 Task: Add Aura Bora Peppermint Watermelon, Herbal Sparkling Water to the cart.
Action: Mouse pressed left at (22, 110)
Screenshot: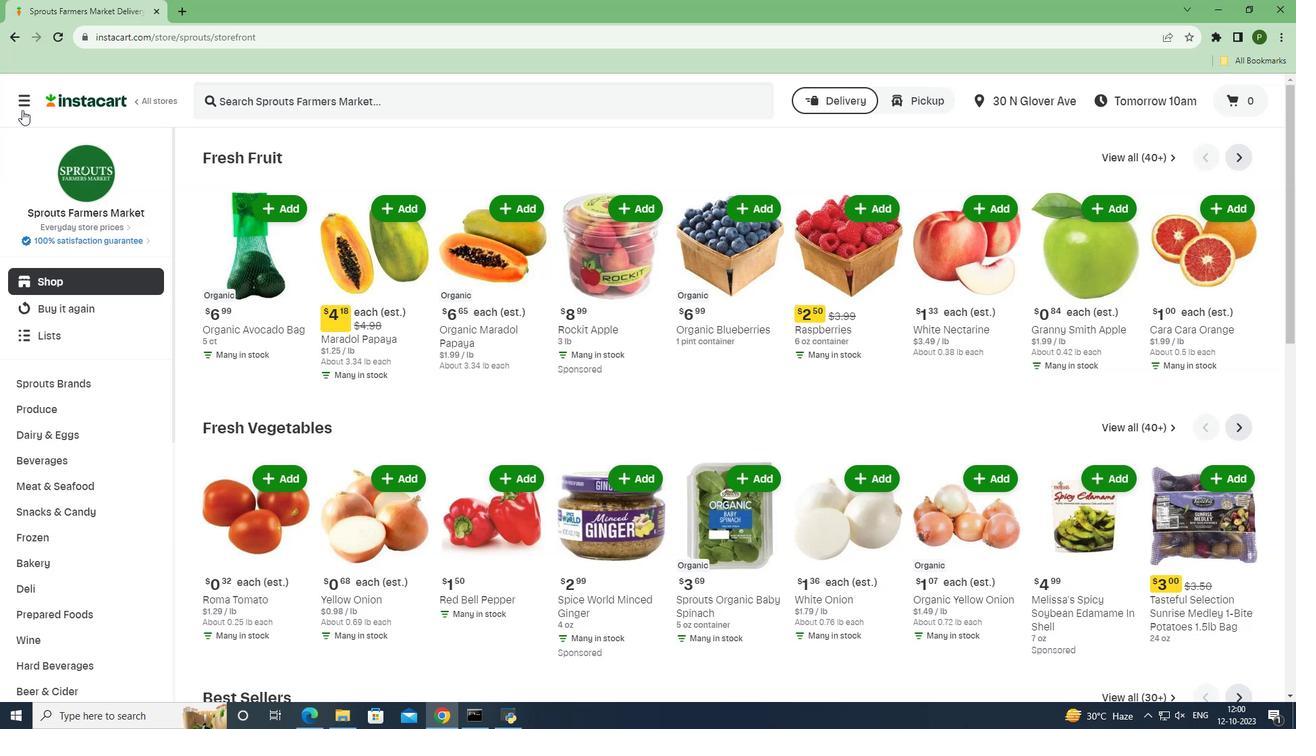 
Action: Mouse moved to (64, 360)
Screenshot: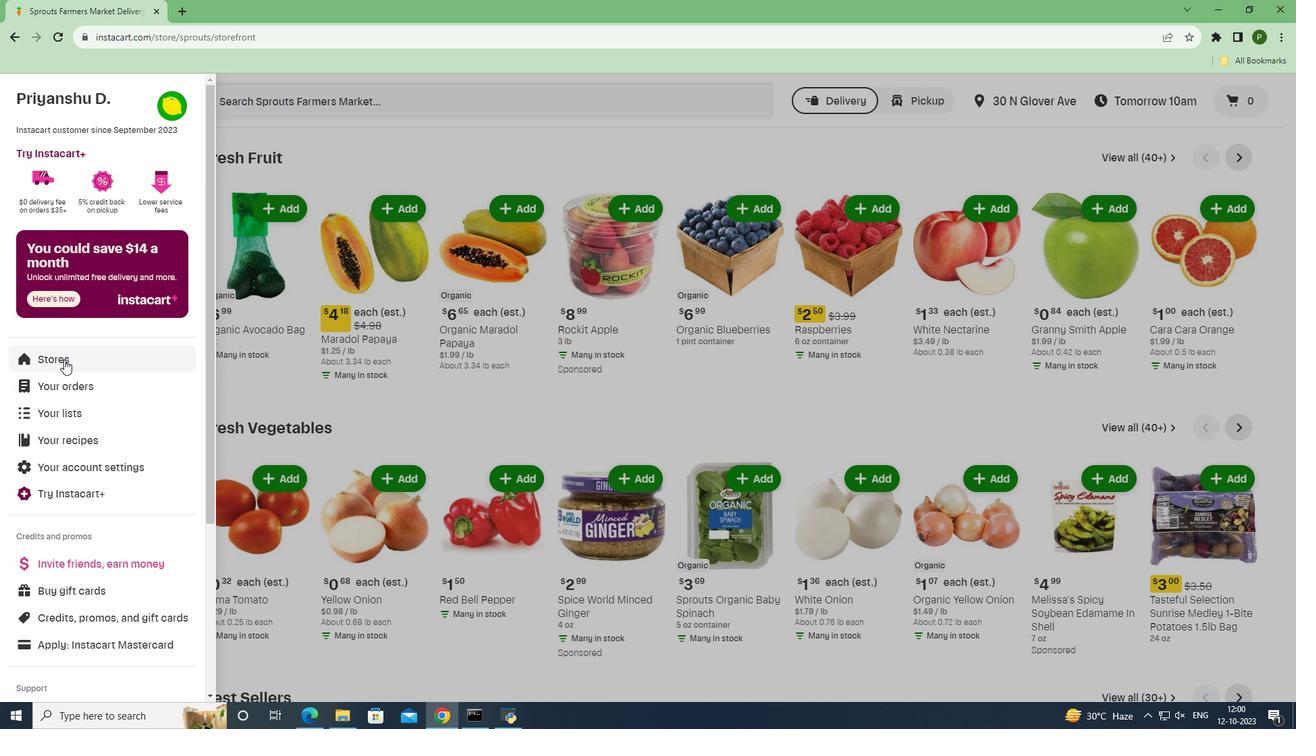 
Action: Mouse pressed left at (64, 360)
Screenshot: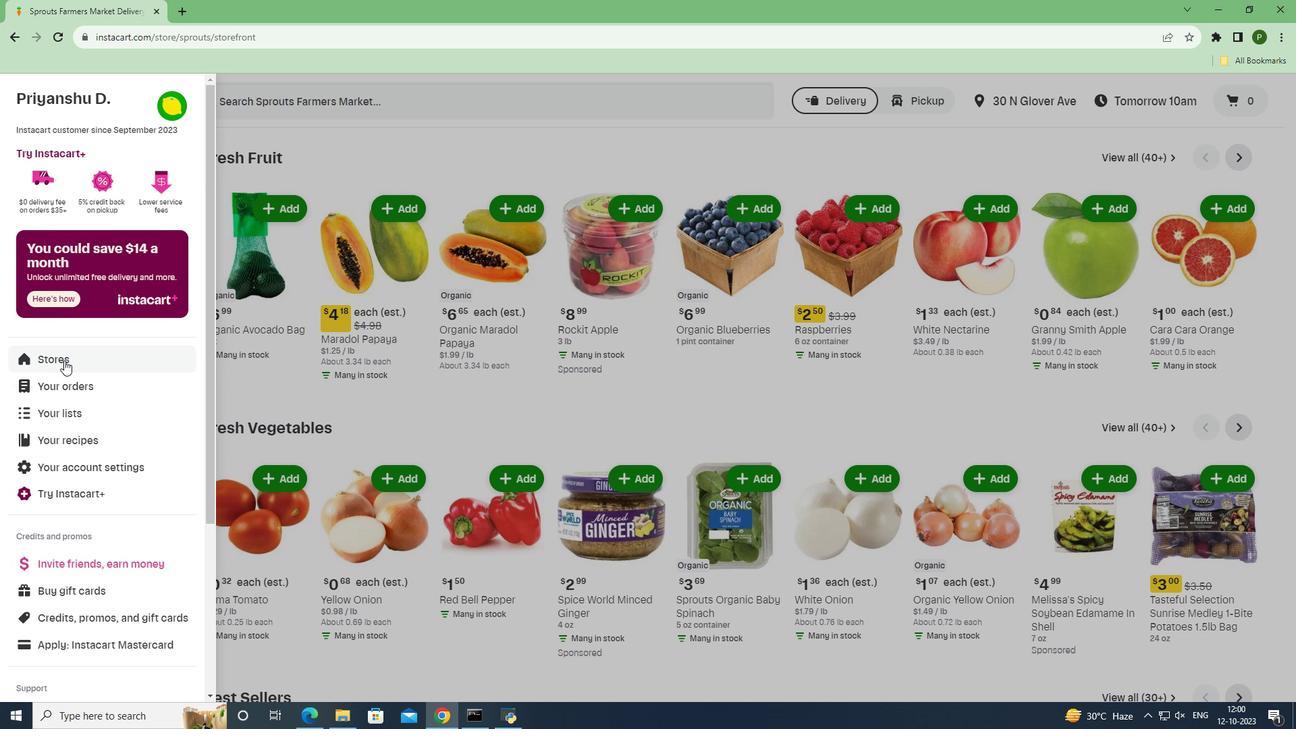 
Action: Mouse moved to (321, 157)
Screenshot: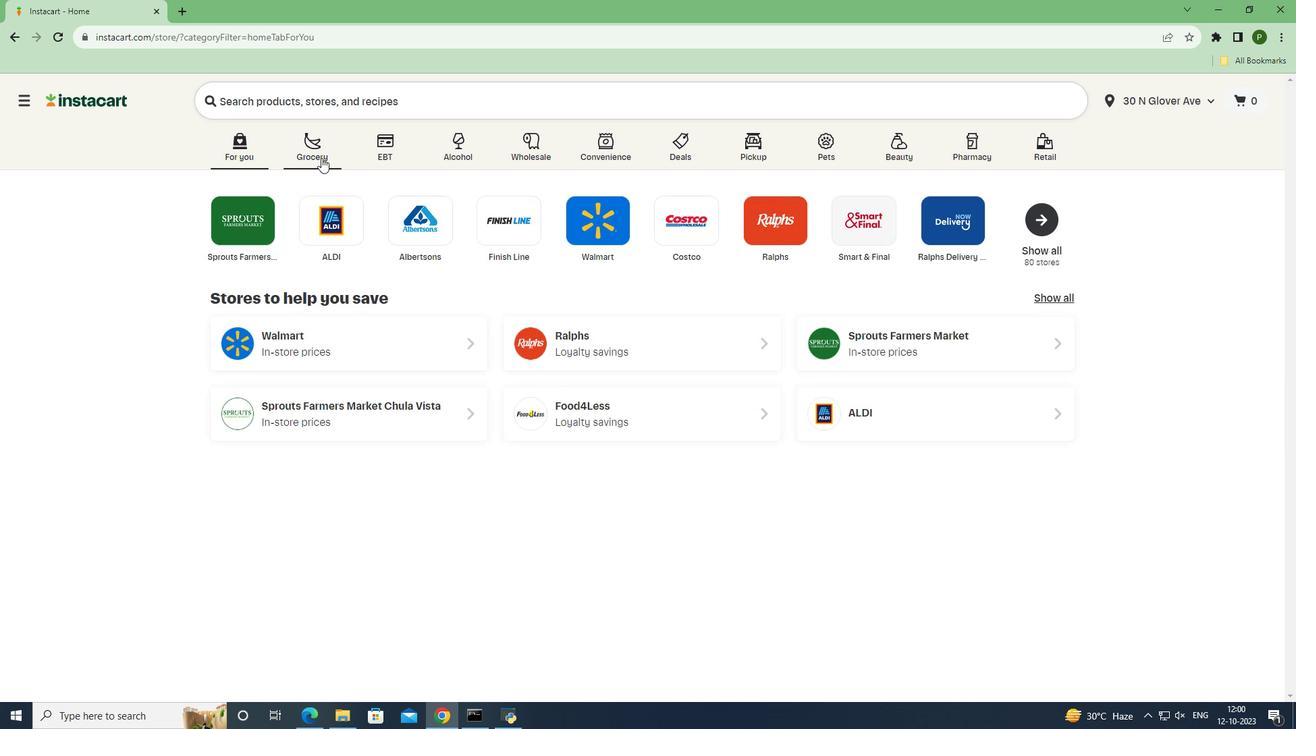 
Action: Mouse pressed left at (321, 157)
Screenshot: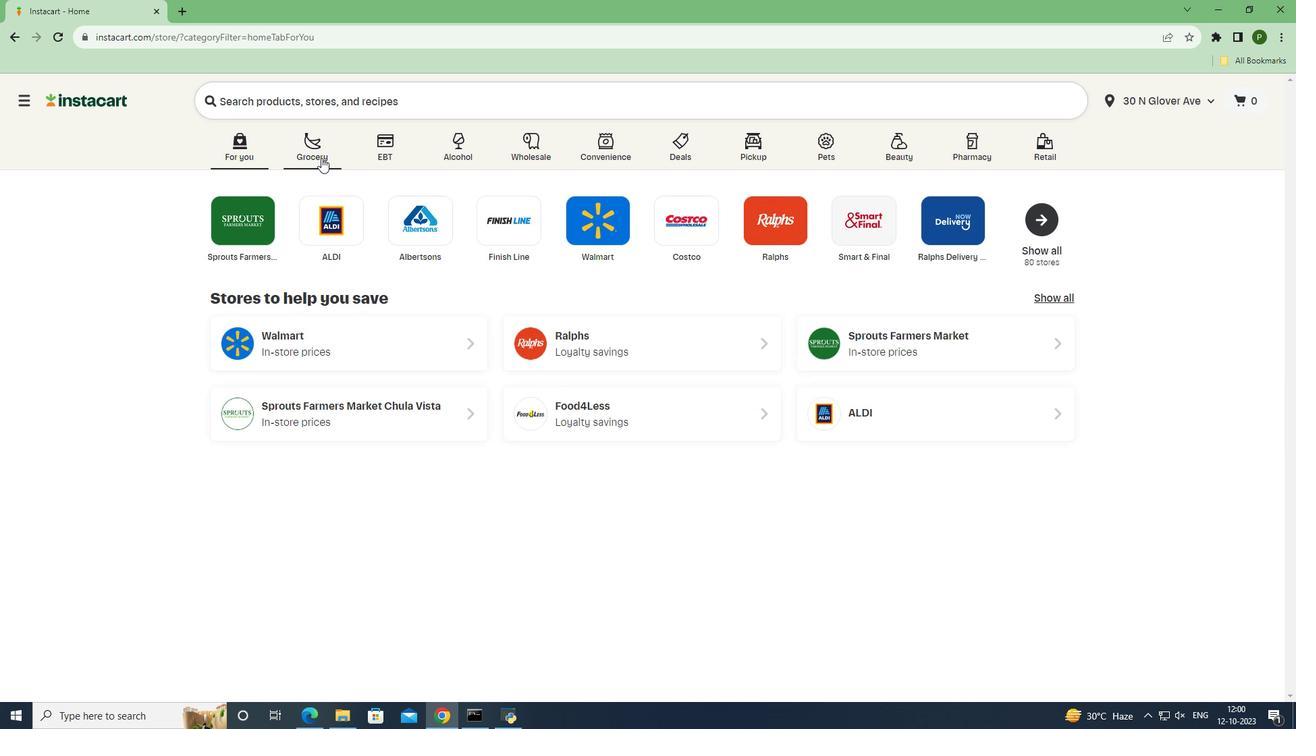 
Action: Mouse moved to (548, 309)
Screenshot: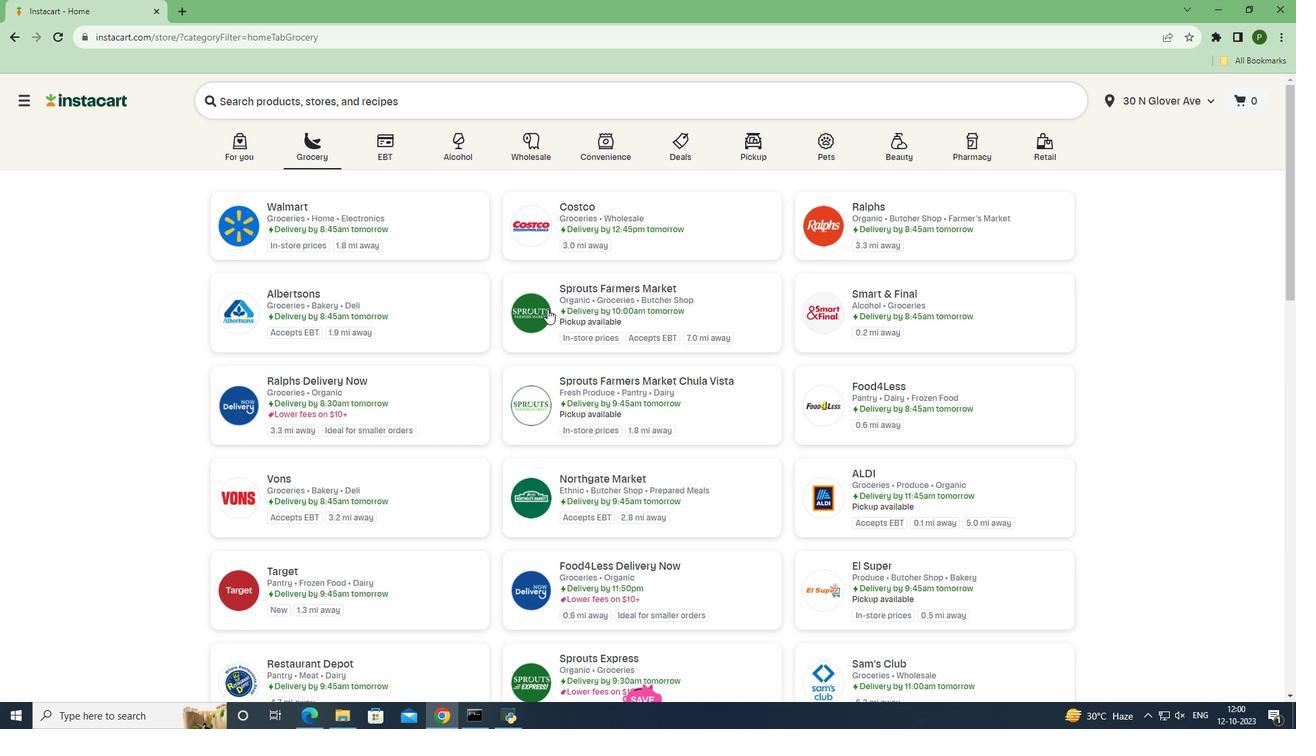 
Action: Mouse pressed left at (548, 309)
Screenshot: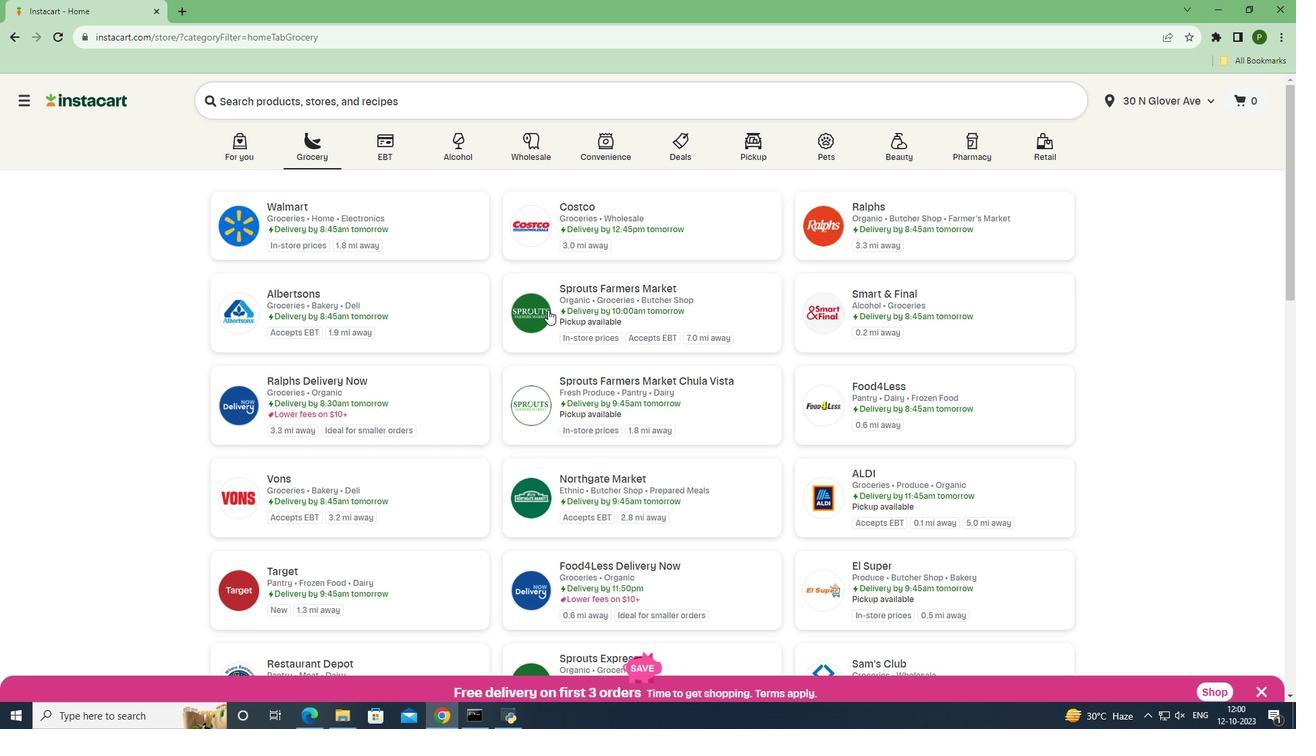 
Action: Mouse moved to (104, 460)
Screenshot: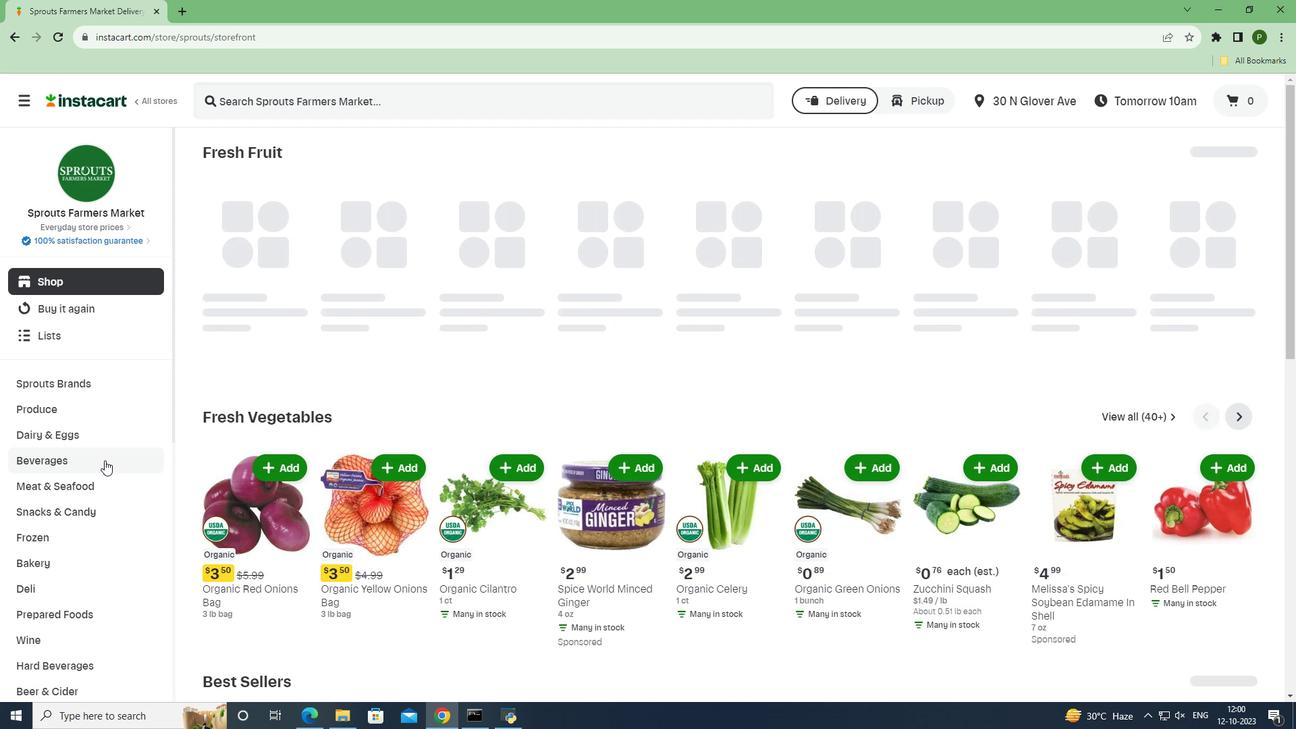 
Action: Mouse pressed left at (104, 460)
Screenshot: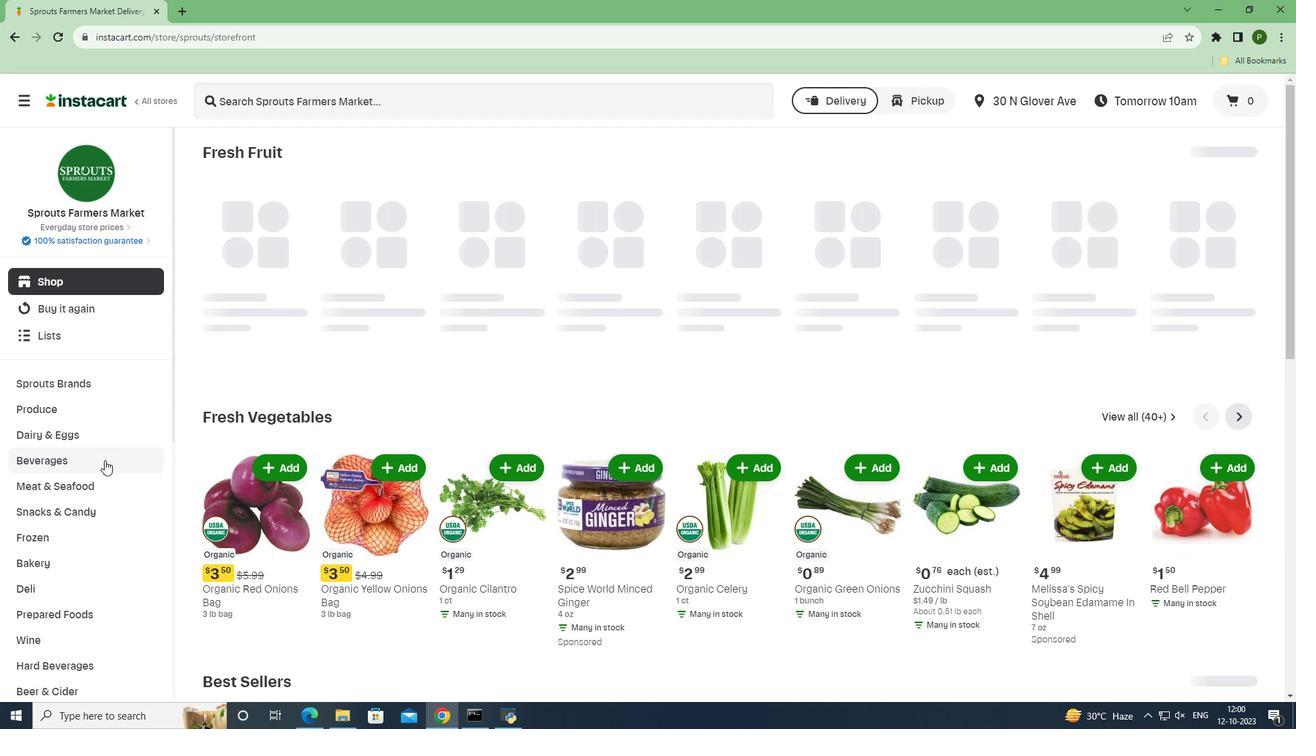 
Action: Mouse moved to (602, 191)
Screenshot: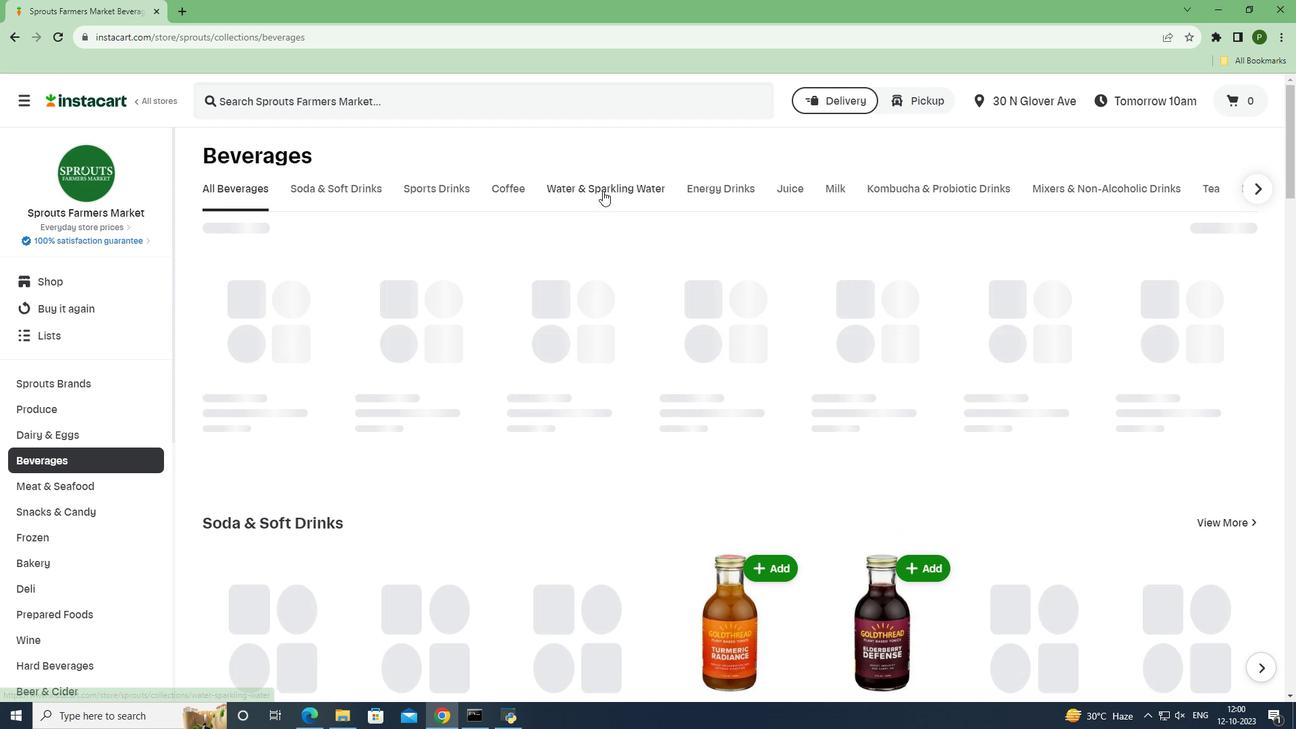 
Action: Mouse pressed left at (602, 191)
Screenshot: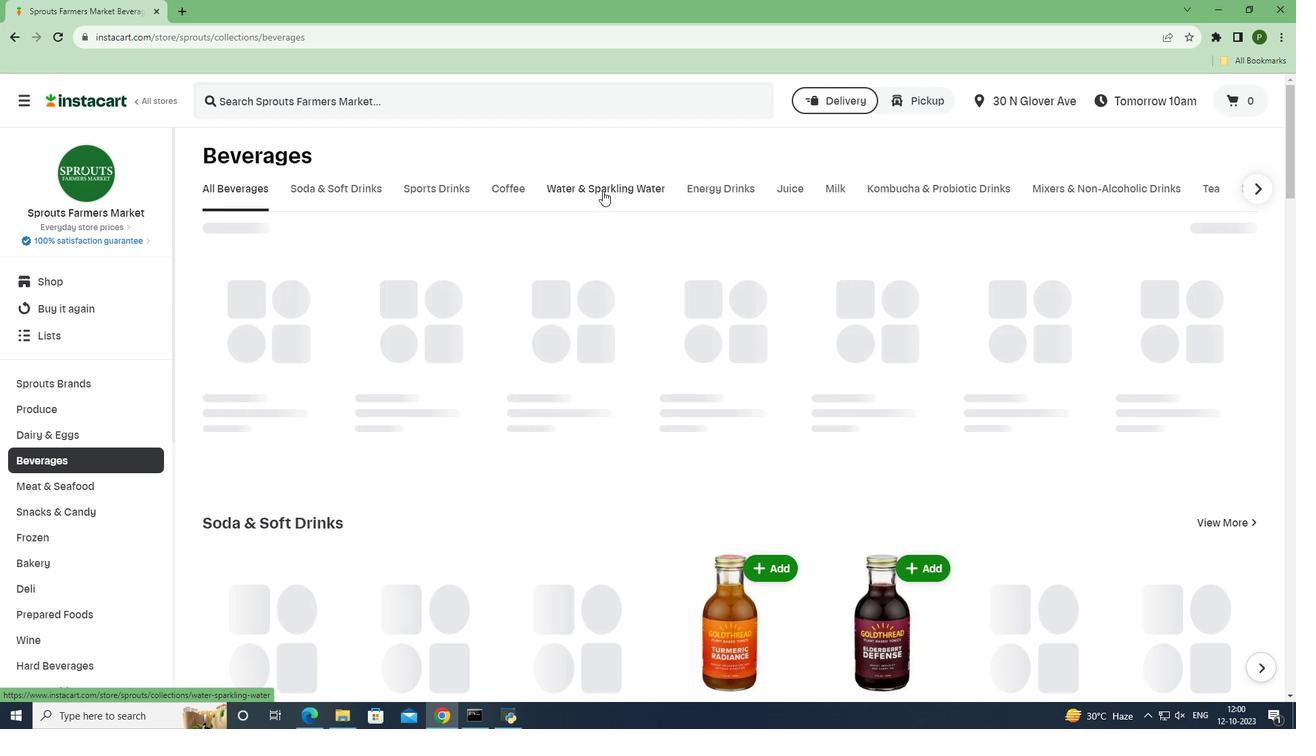 
Action: Mouse moved to (367, 91)
Screenshot: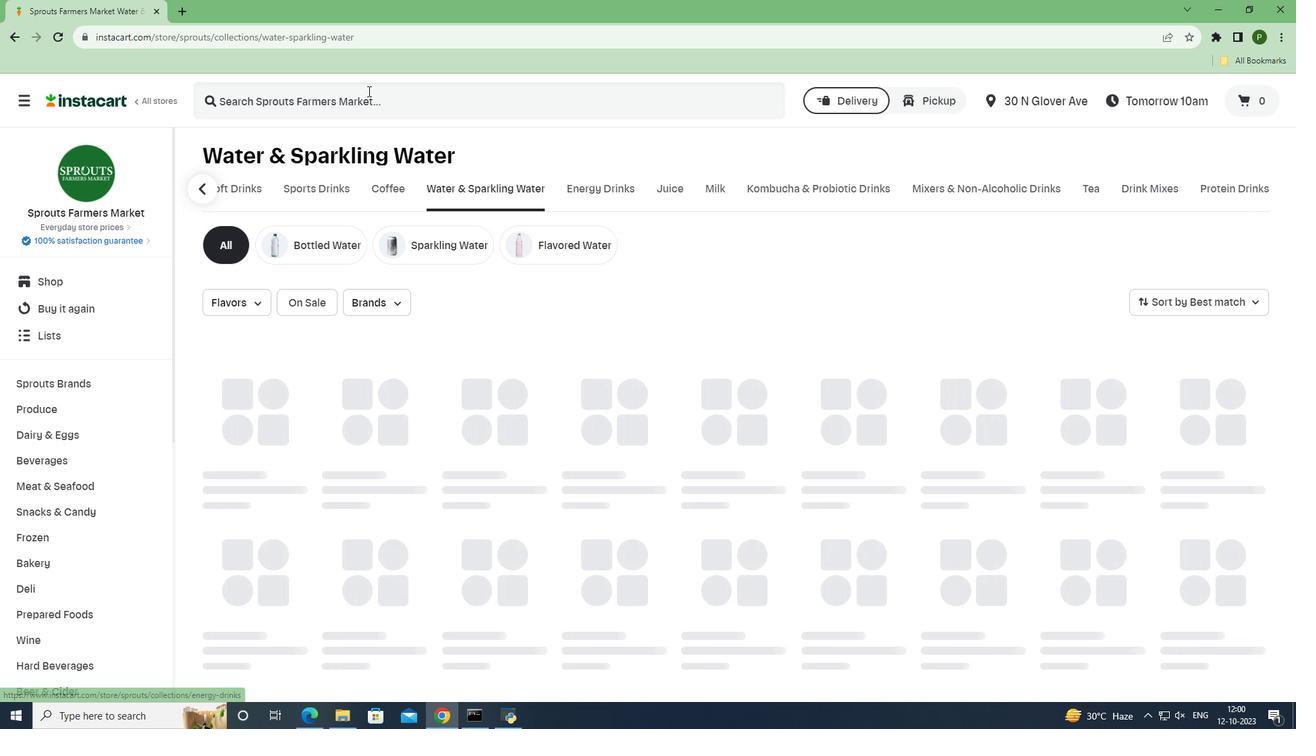 
Action: Mouse pressed left at (367, 91)
Screenshot: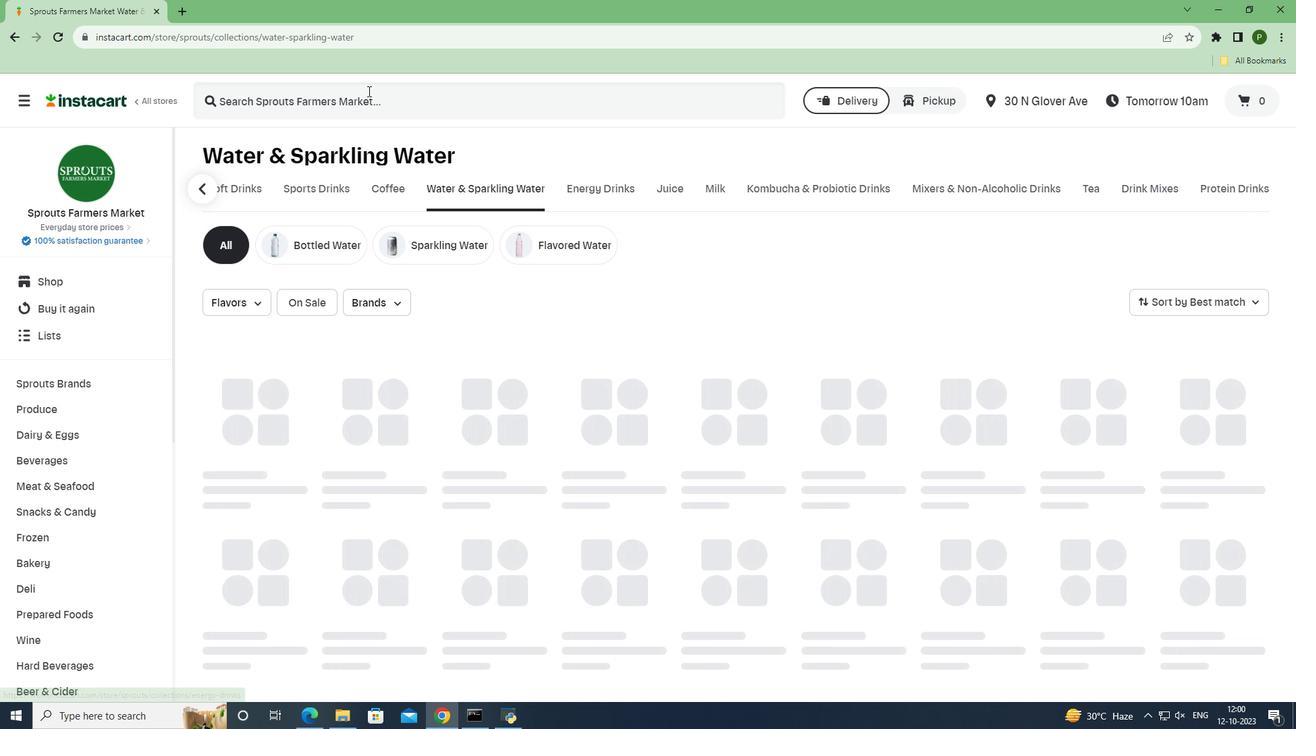 
Action: Key pressed <Key.caps_lock>A<Key.caps_lock>ura<Key.space><Key.caps_lock>B<Key.caps_lock>ora<Key.space><Key.caps_lock>P<Key.caps_lock>eppermint<Key.space><Key.caps_lock>W<Key.caps_lock>atermelon<Key.space>,<Key.space><Key.caps_lock>H<Key.caps_lock>erbal<Key.space><Key.caps_lock>S<Key.caps_lock>parkling<Key.space><Key.caps_lock>W<Key.caps_lock>ater<Key.space><Key.enter>
Screenshot: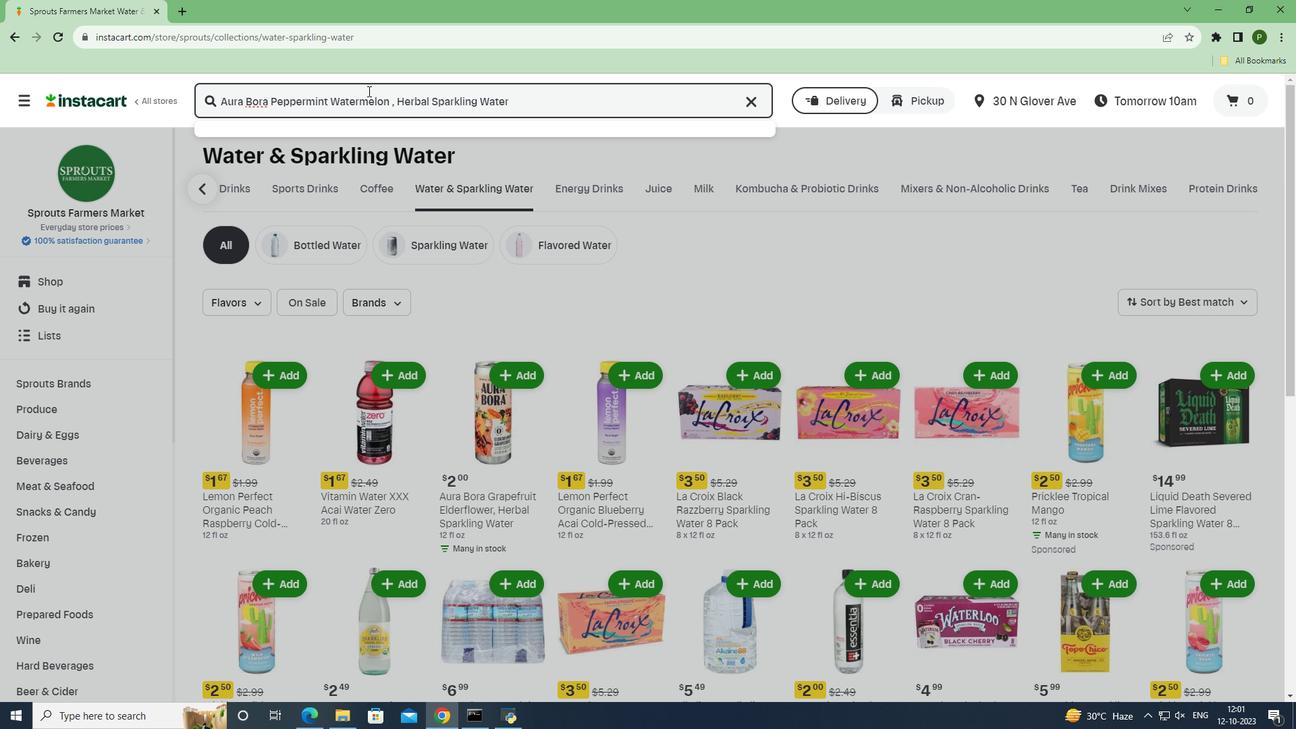 
Action: Mouse moved to (554, 239)
Screenshot: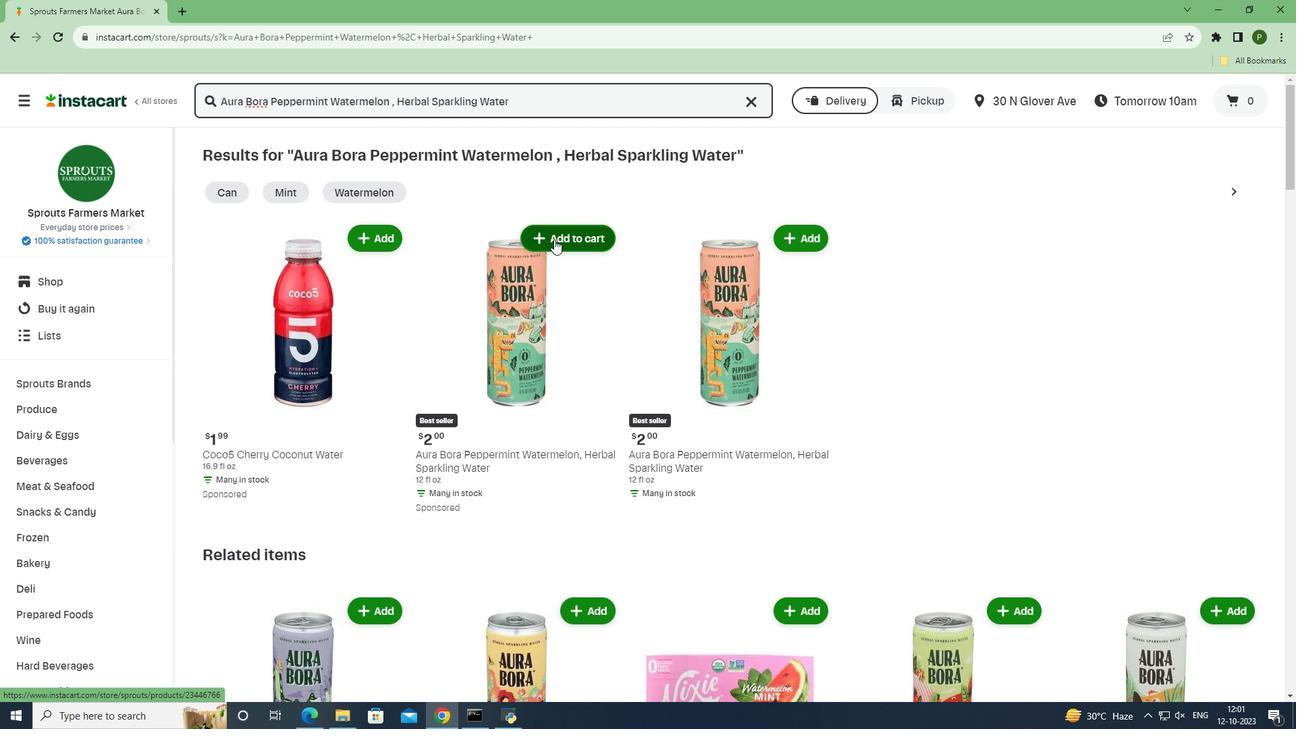 
Action: Mouse pressed left at (554, 239)
Screenshot: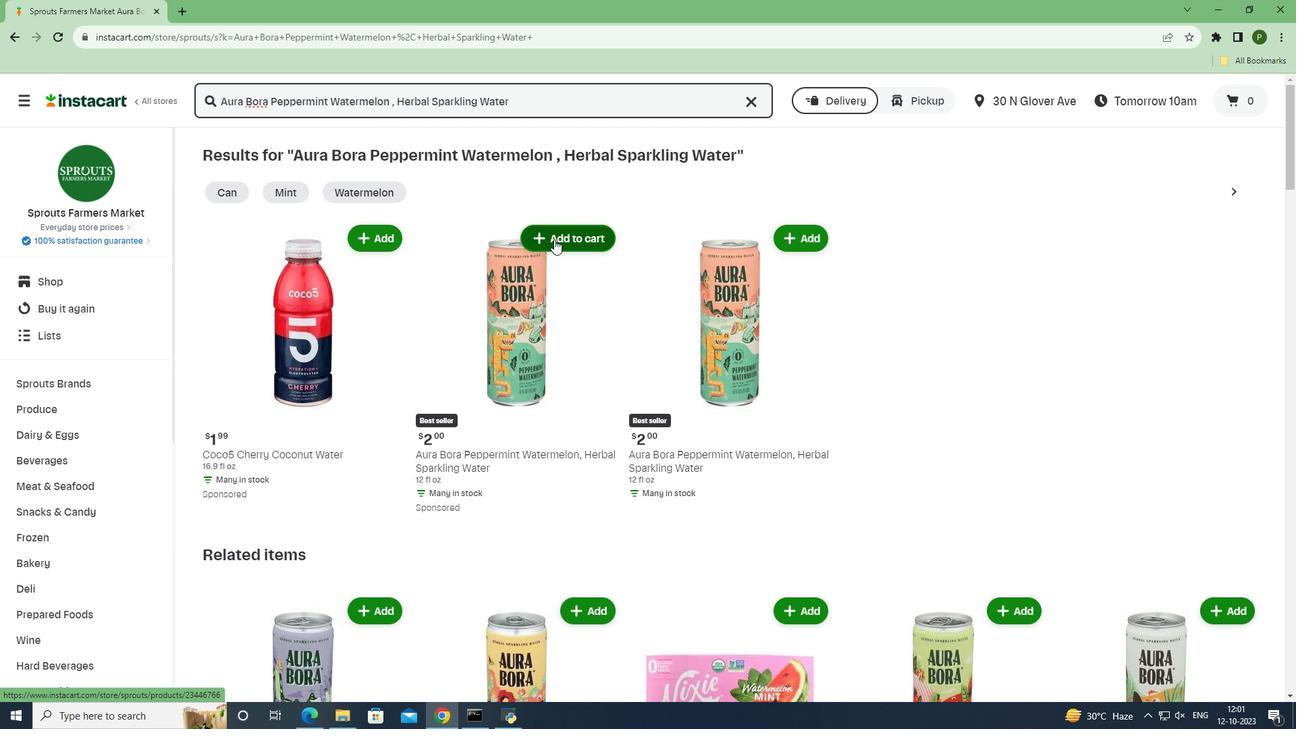 
Action: Mouse moved to (624, 306)
Screenshot: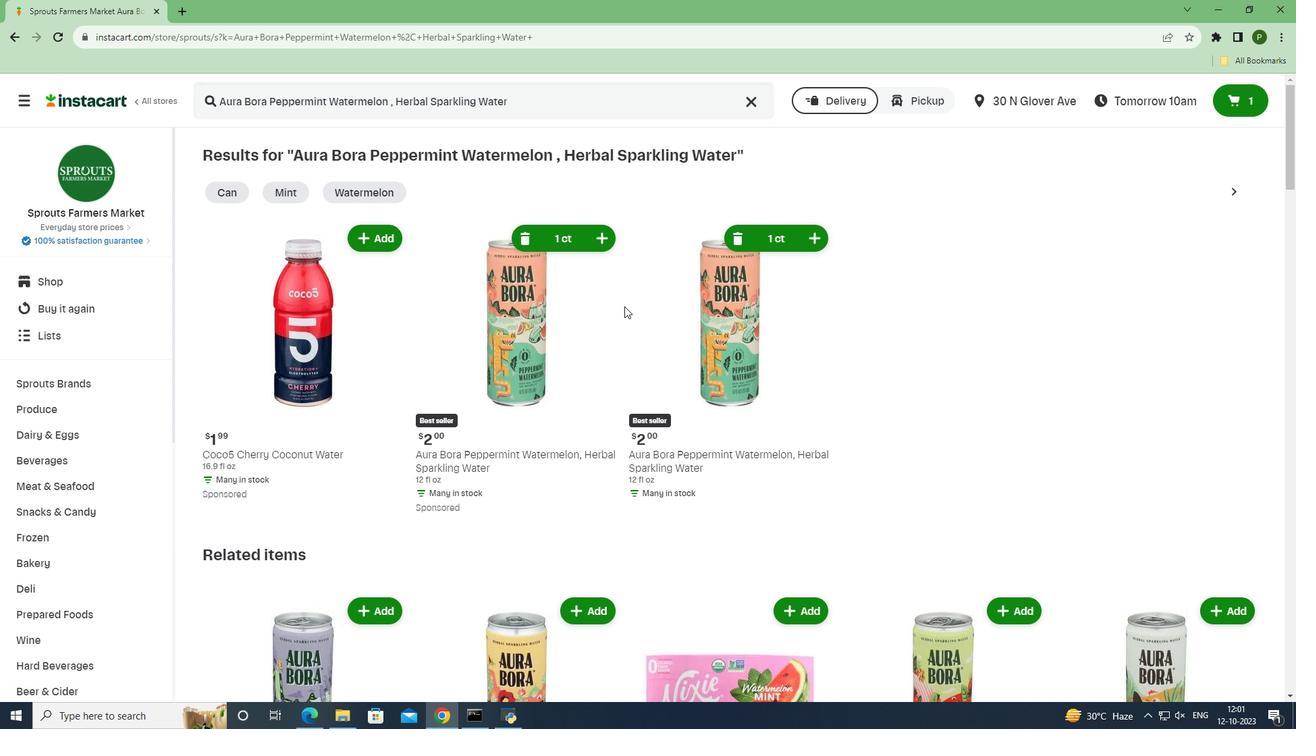 
